 Task: Add a field from the Popular template Priority with name ZephyrTech.
Action: Mouse moved to (187, 101)
Screenshot: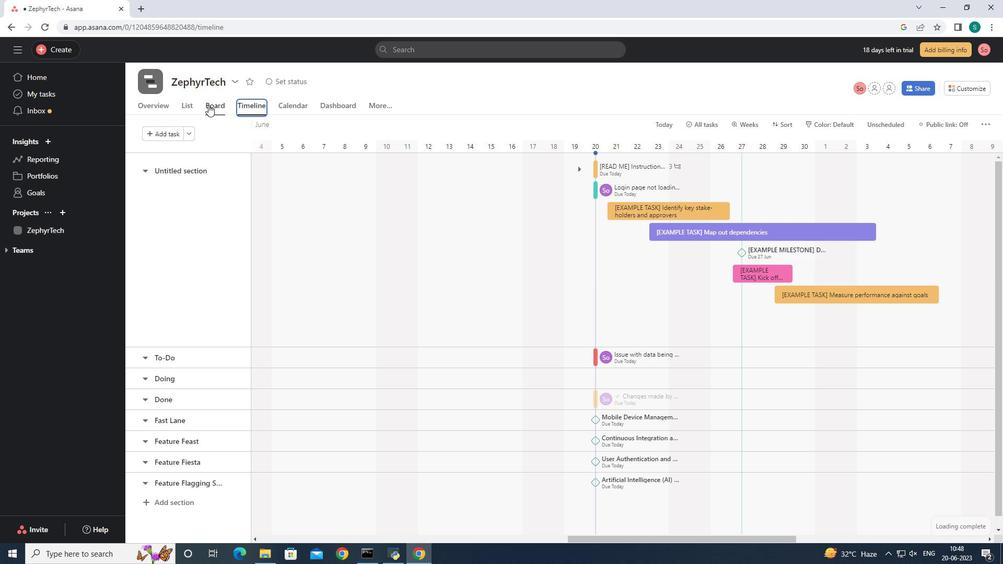 
Action: Mouse pressed left at (187, 101)
Screenshot: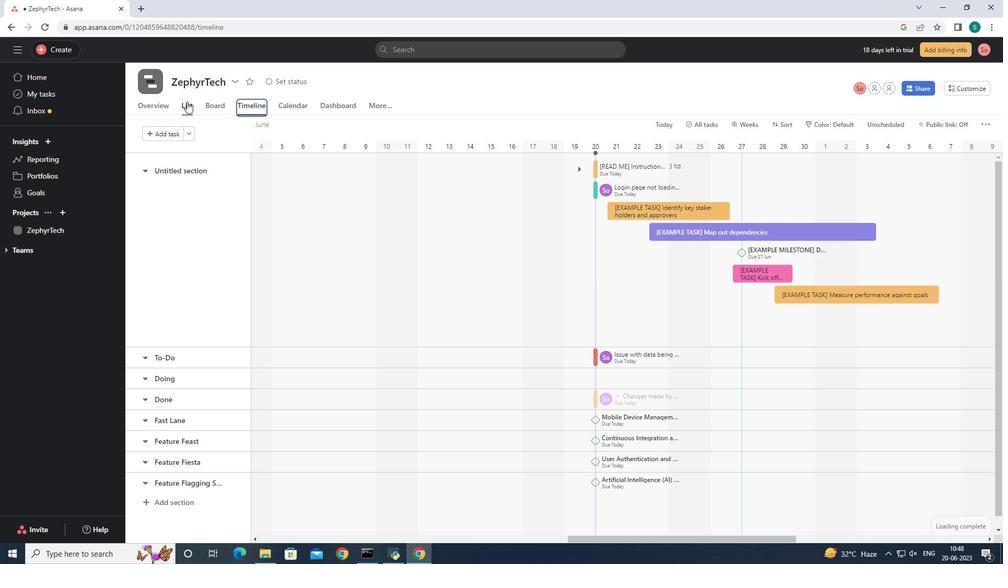 
Action: Mouse moved to (782, 154)
Screenshot: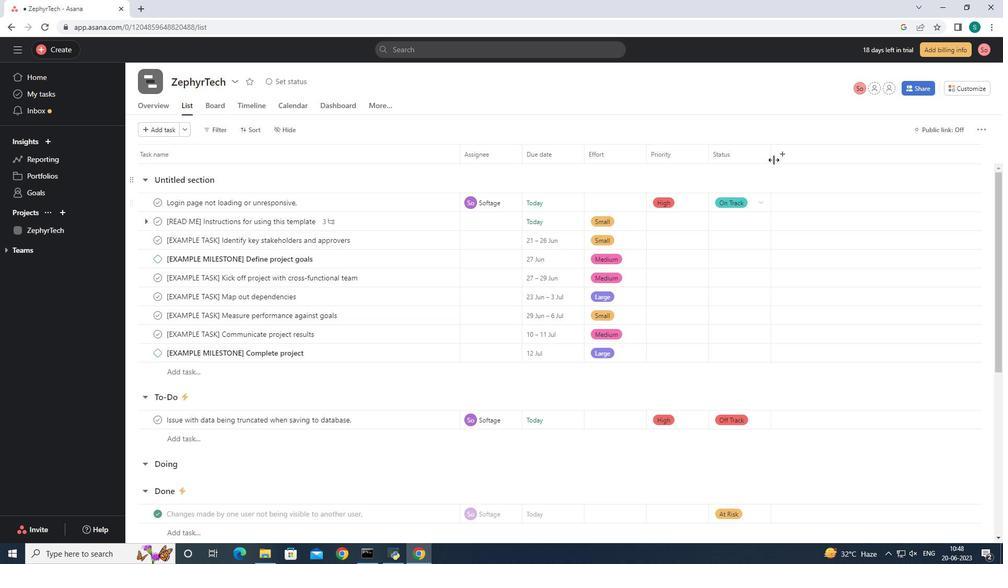 
Action: Mouse pressed left at (782, 154)
Screenshot: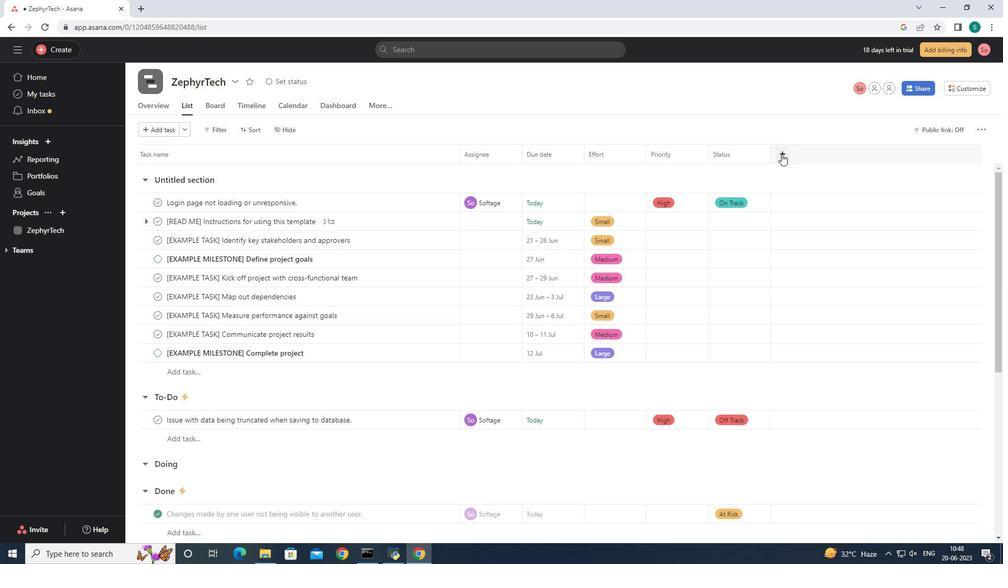 
Action: Mouse moved to (792, 198)
Screenshot: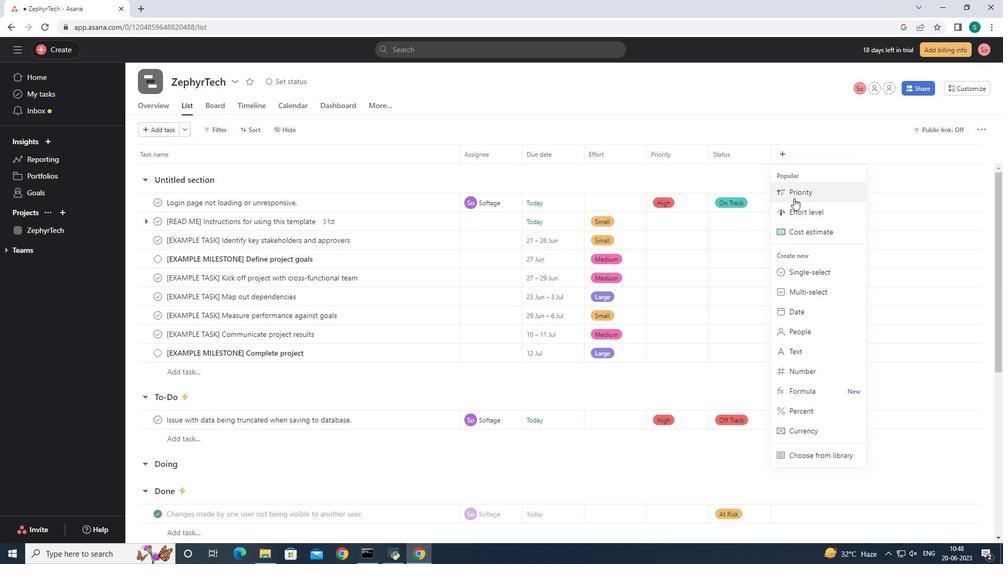 
Action: Mouse pressed left at (792, 198)
Screenshot: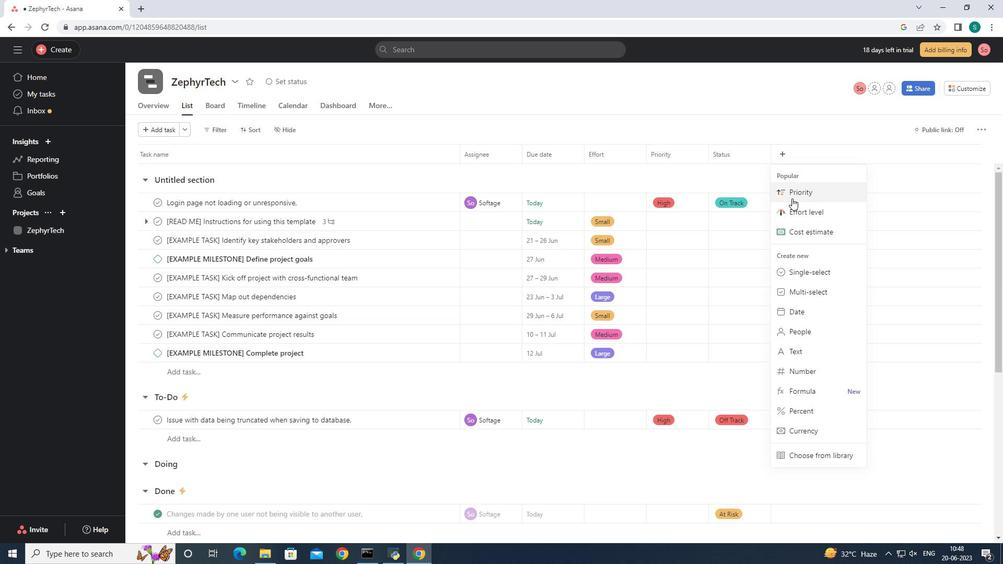 
Action: Mouse moved to (440, 150)
Screenshot: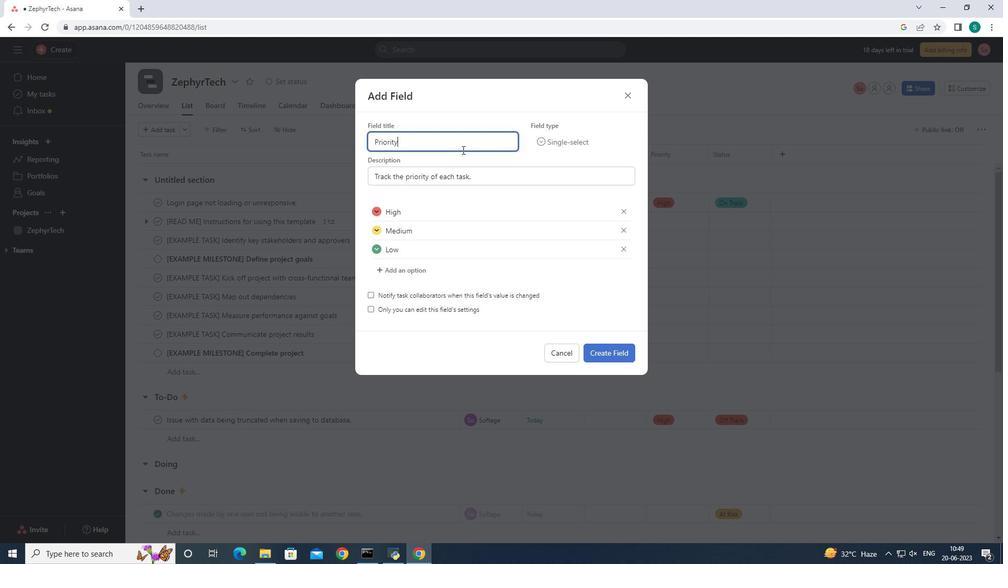 
Action: Key pressed <Key.backspace><Key.backspace><Key.backspace><Key.backspace><Key.backspace><Key.backspace><Key.backspace><Key.backspace><Key.backspace><Key.backspace><Key.backspace><Key.backspace><Key.backspace><Key.backspace><Key.backspace><Key.backspace><Key.backspace><Key.shift><Key.shift><Key.shift><Key.shift><Key.shift><Key.shift><Key.shift>Zephyr<Key.shift>Tech
Screenshot: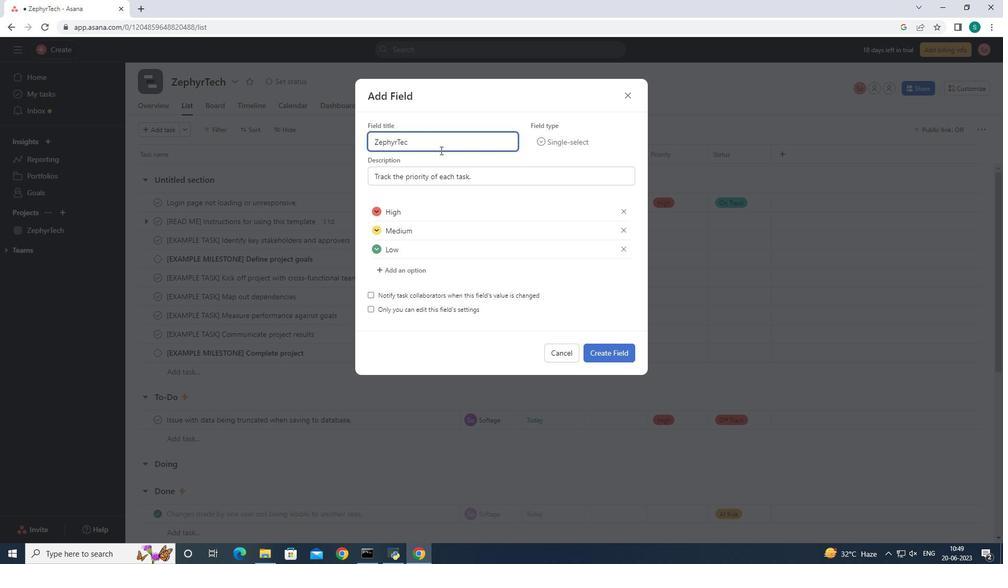 
Action: Mouse moved to (622, 355)
Screenshot: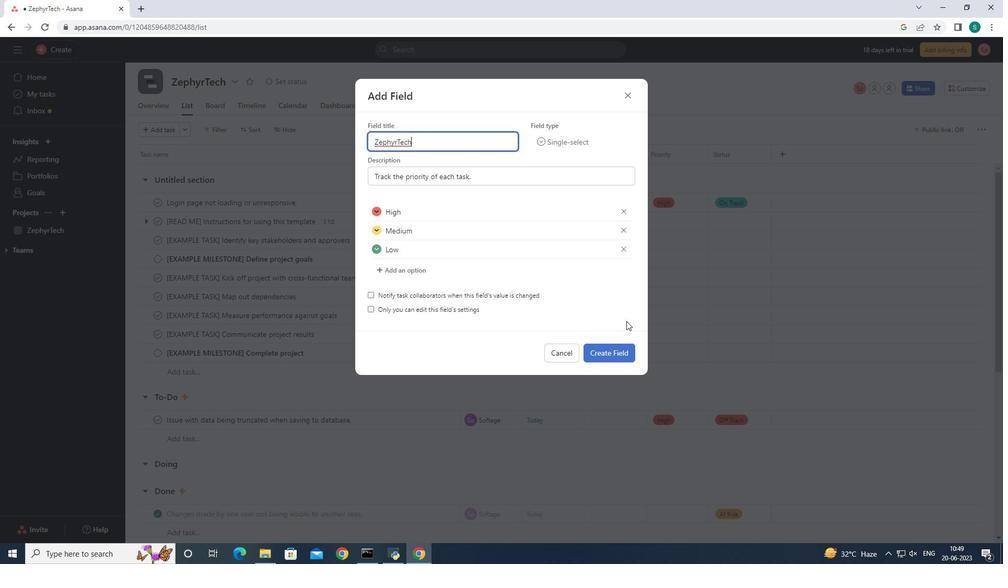 
Action: Mouse pressed left at (622, 355)
Screenshot: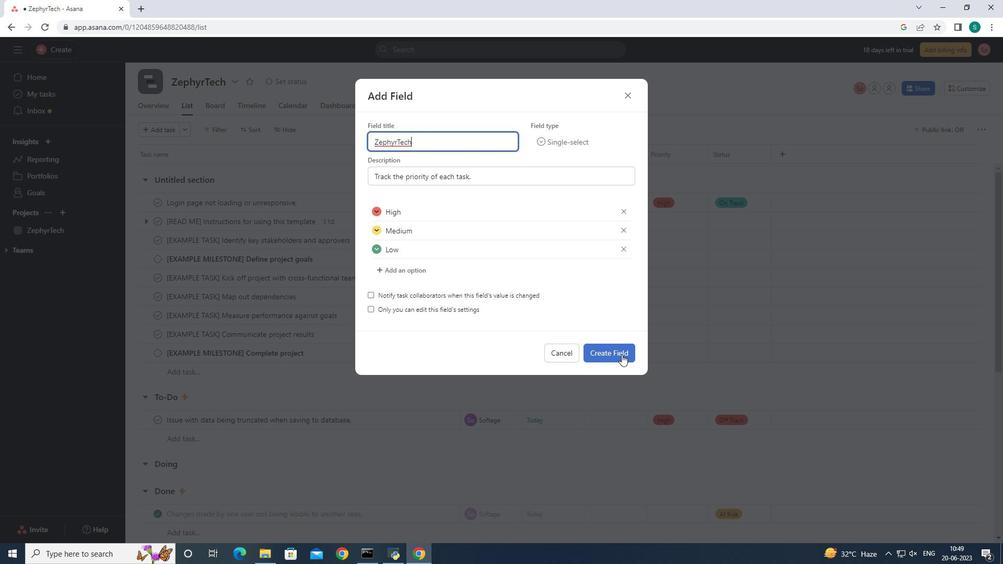 
Action: Mouse moved to (764, 61)
Screenshot: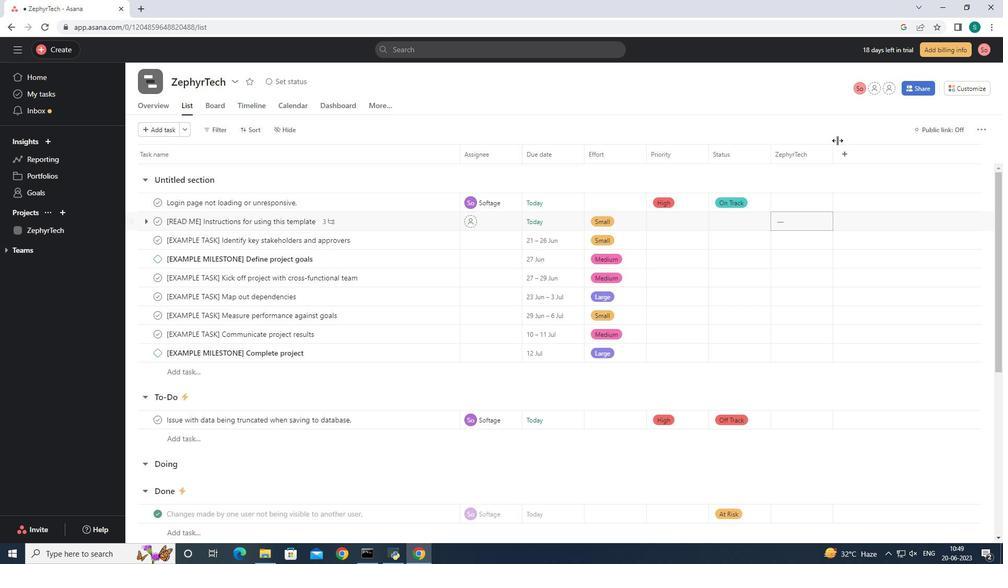 
